 Task: In the  document Climatechange.txtMake this file  'available offline' Check 'Vision History' View the  non- printing characters
Action: Mouse moved to (53, 80)
Screenshot: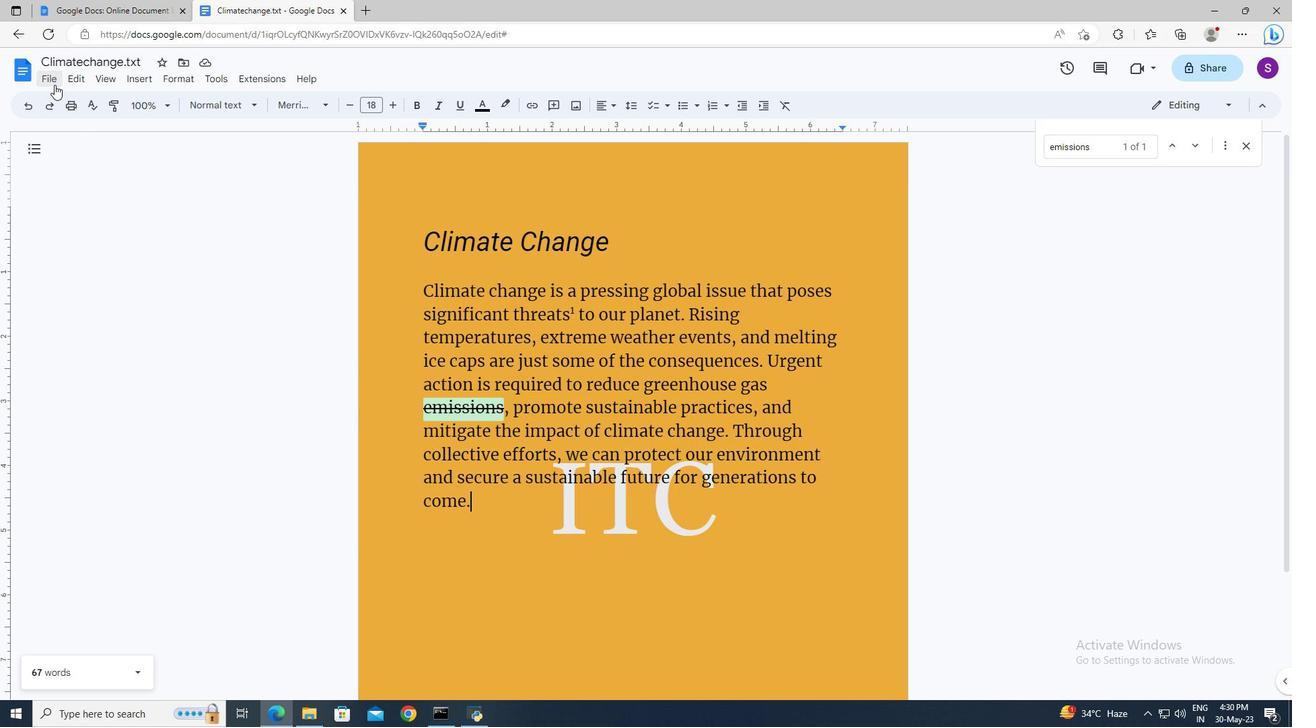 
Action: Mouse pressed left at (53, 80)
Screenshot: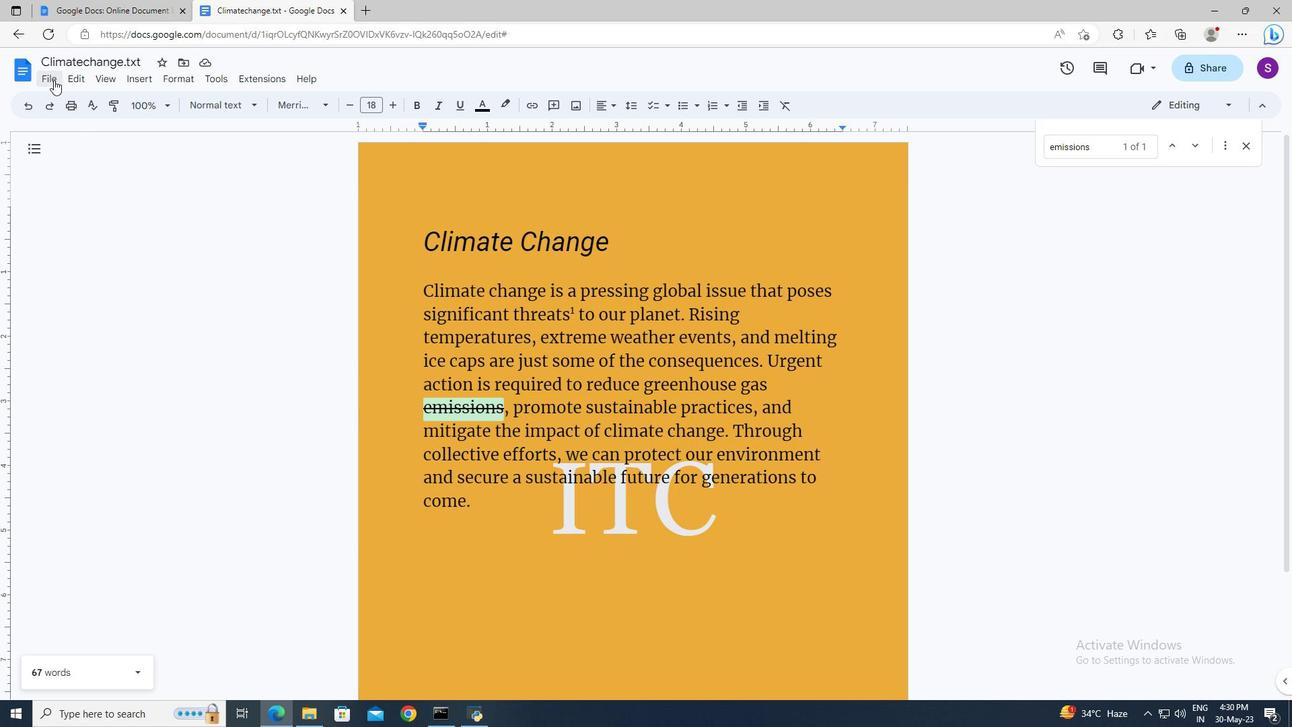 
Action: Mouse moved to (93, 379)
Screenshot: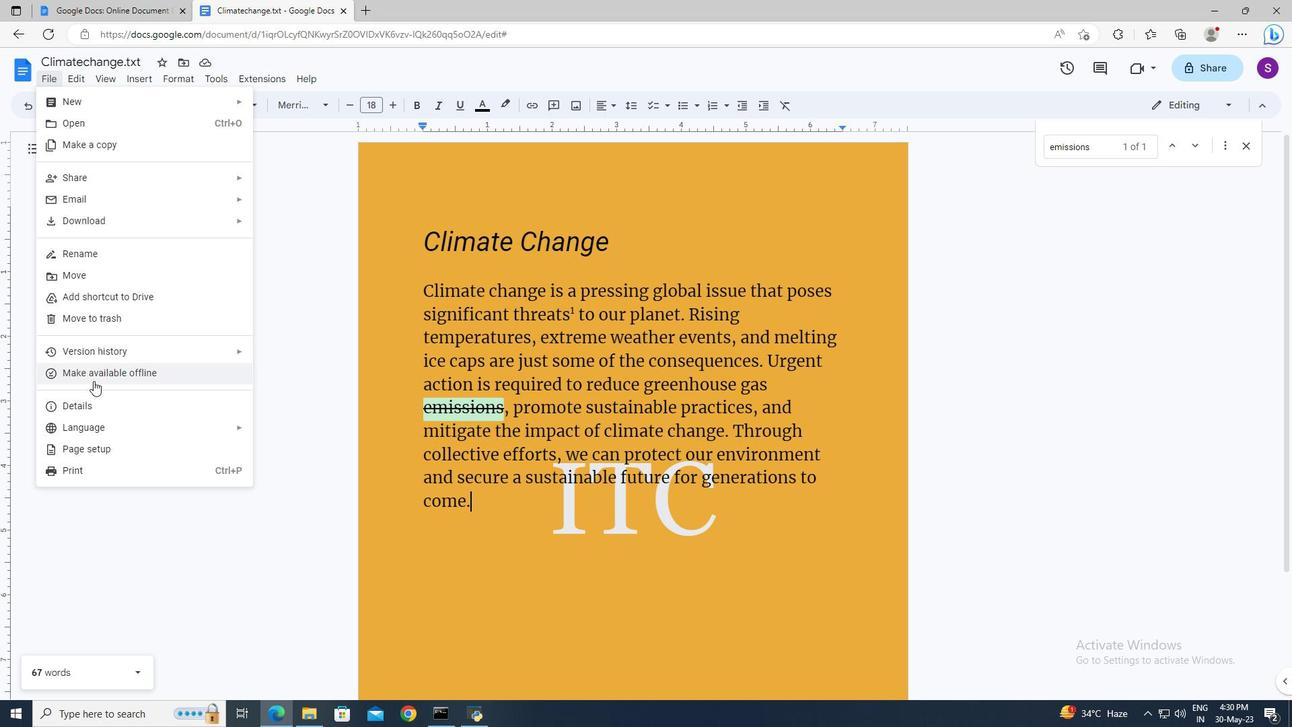 
Action: Mouse pressed left at (93, 379)
Screenshot: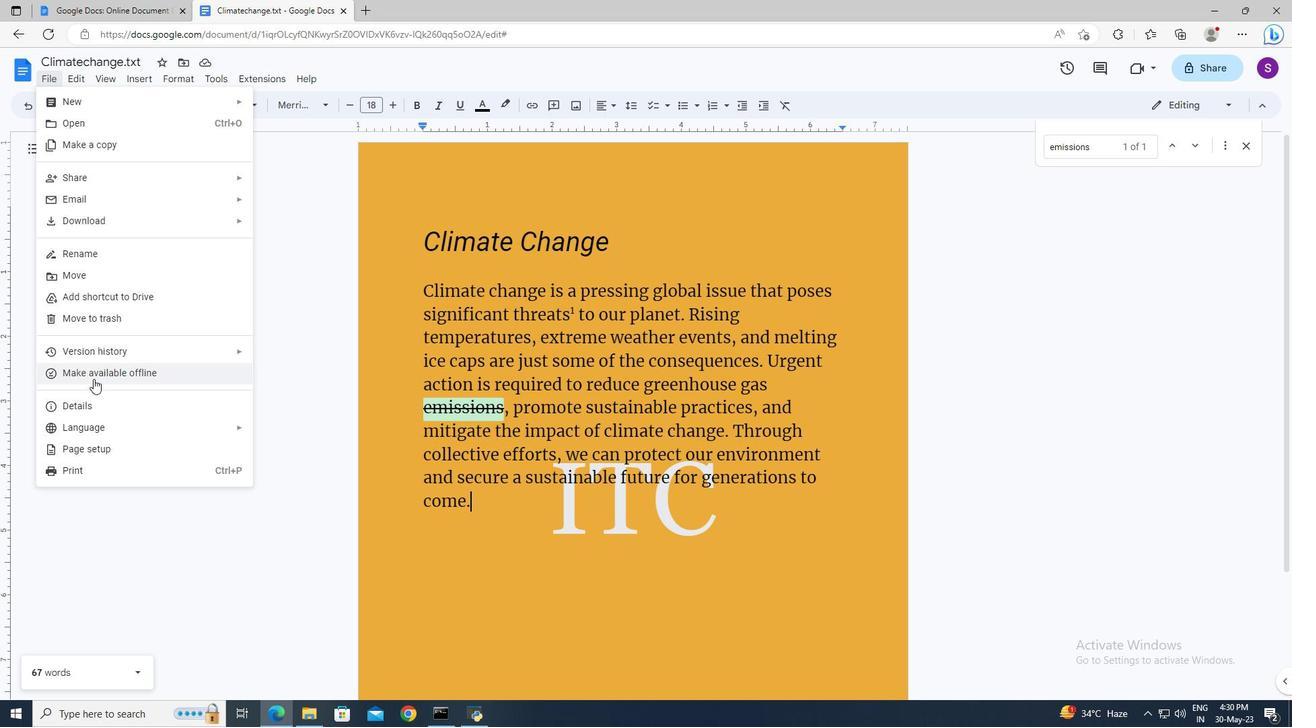 
Action: Mouse moved to (55, 82)
Screenshot: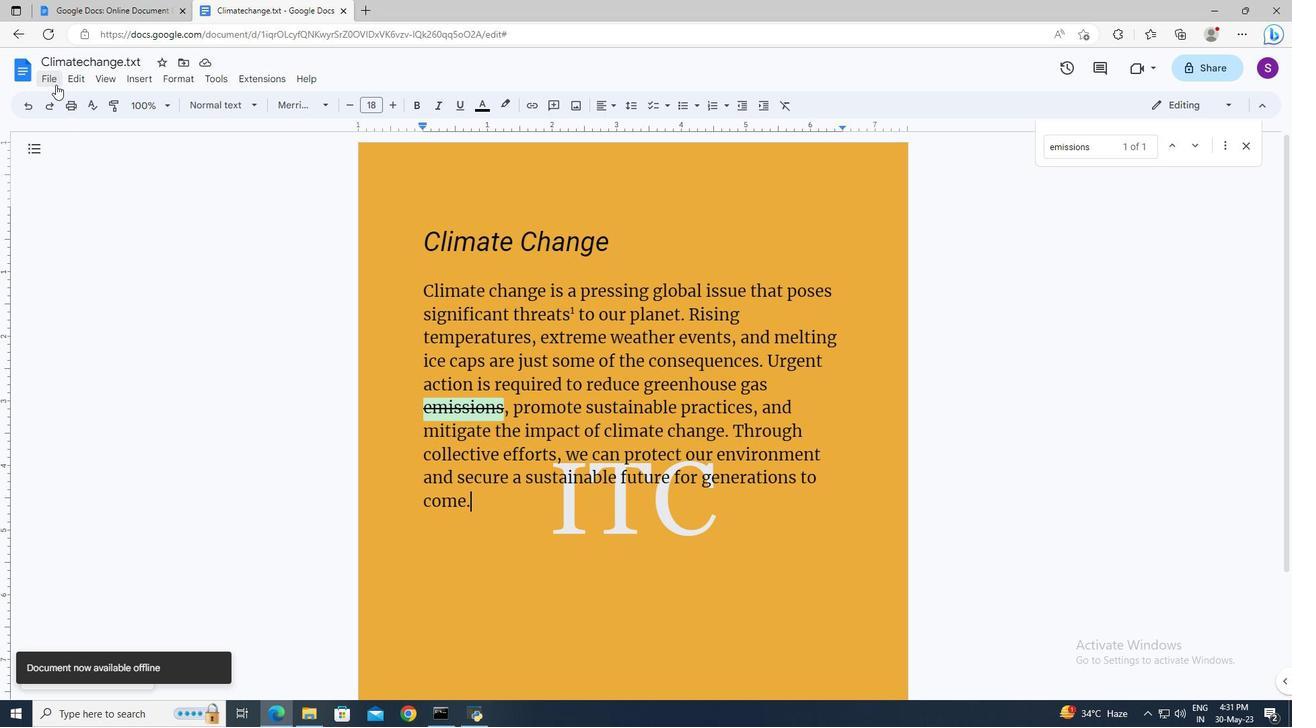 
Action: Mouse pressed left at (55, 82)
Screenshot: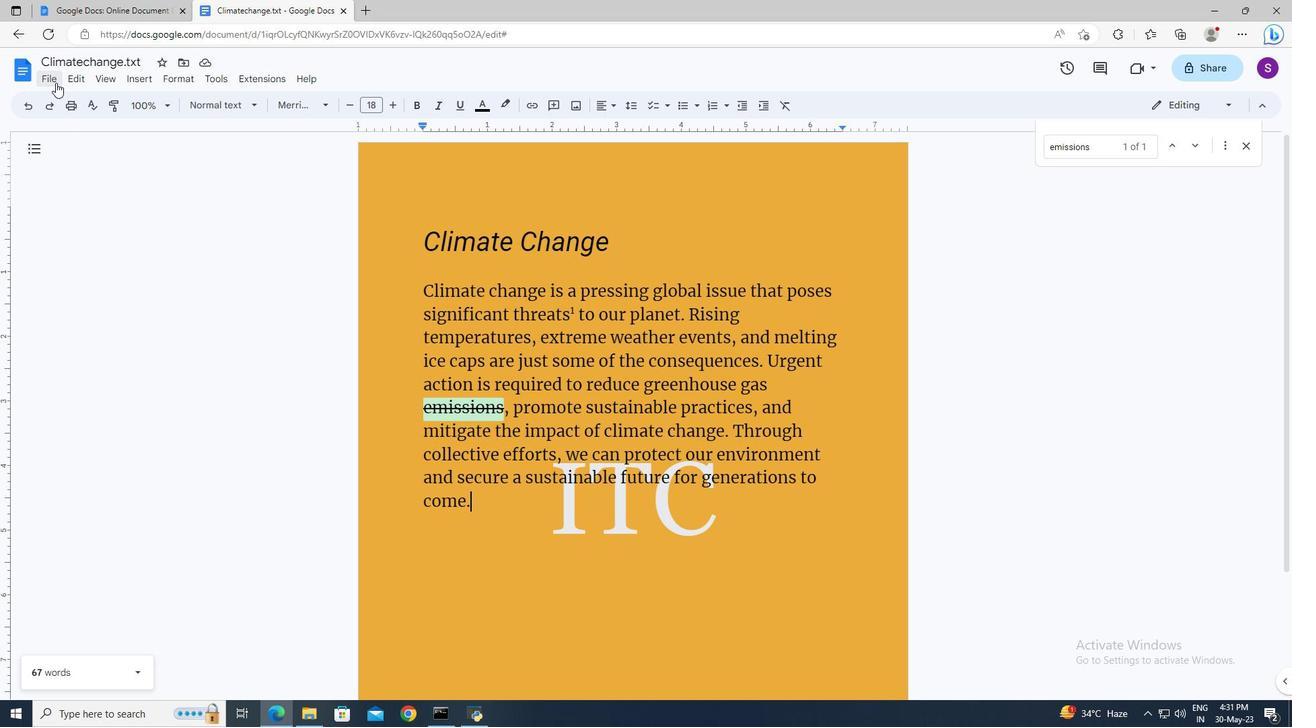 
Action: Mouse moved to (293, 375)
Screenshot: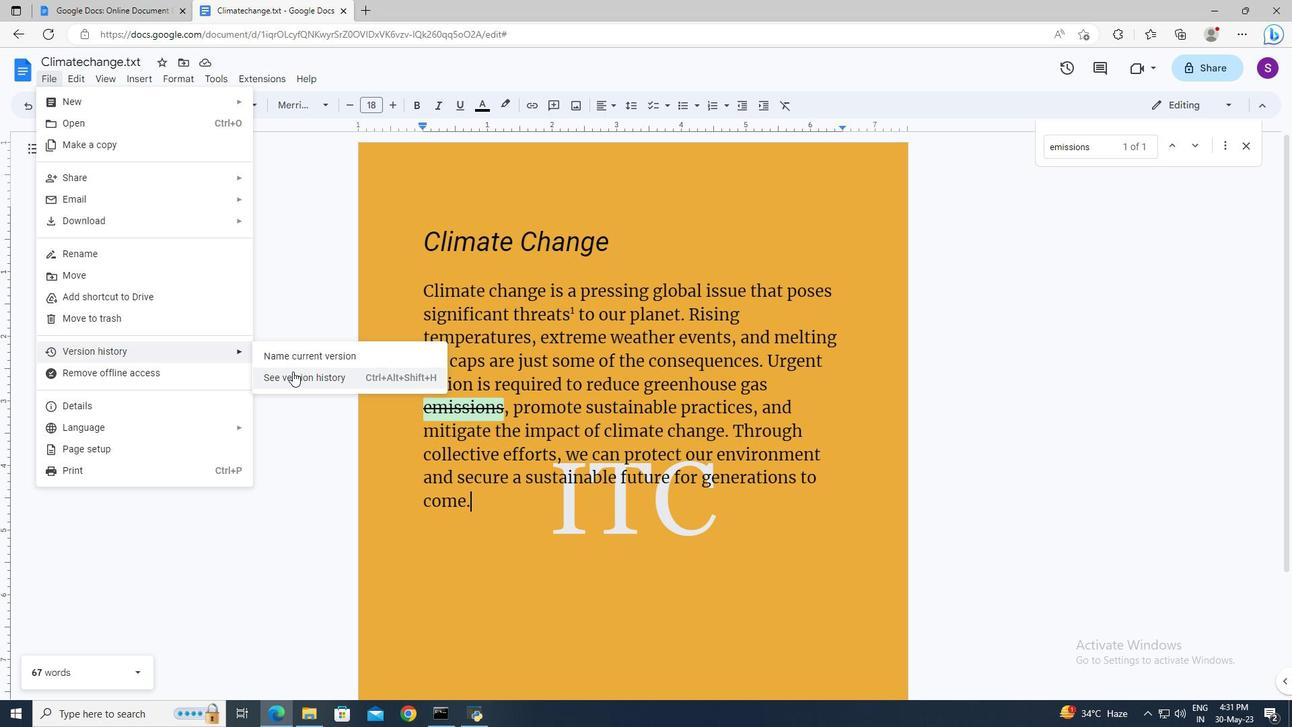 
Action: Mouse pressed left at (293, 375)
Screenshot: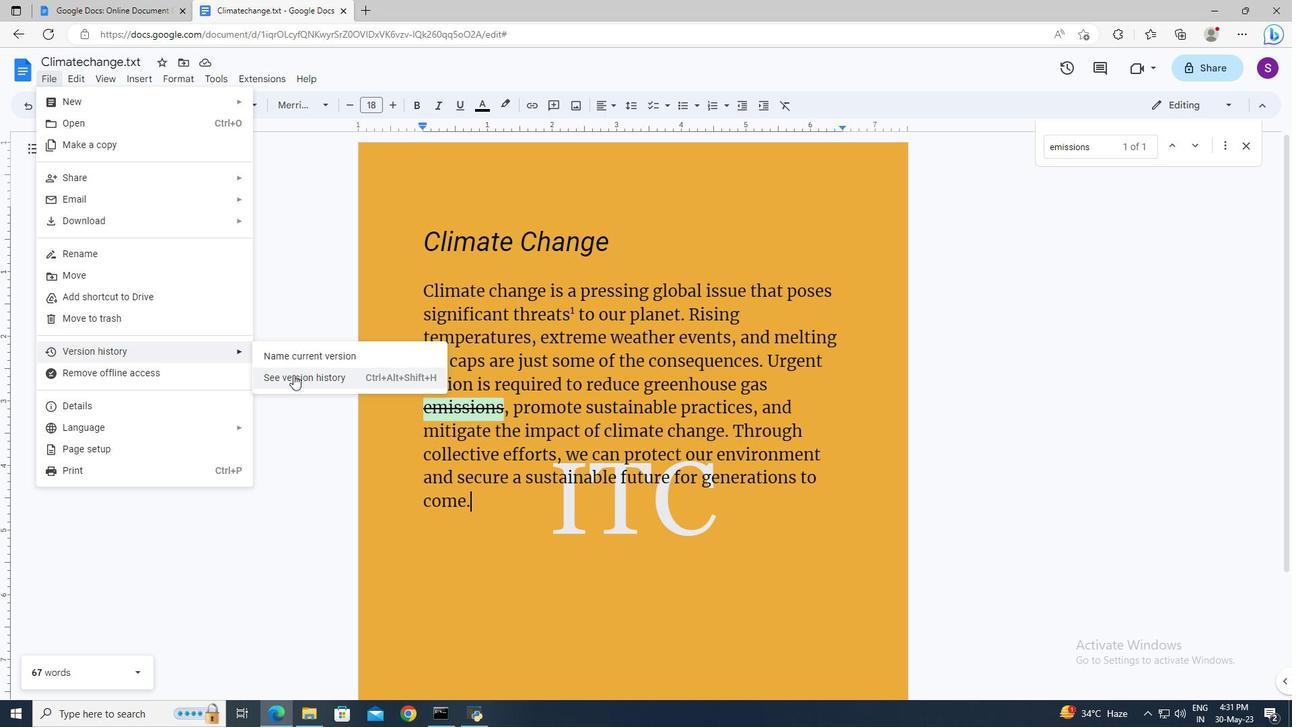 
Action: Mouse moved to (20, 74)
Screenshot: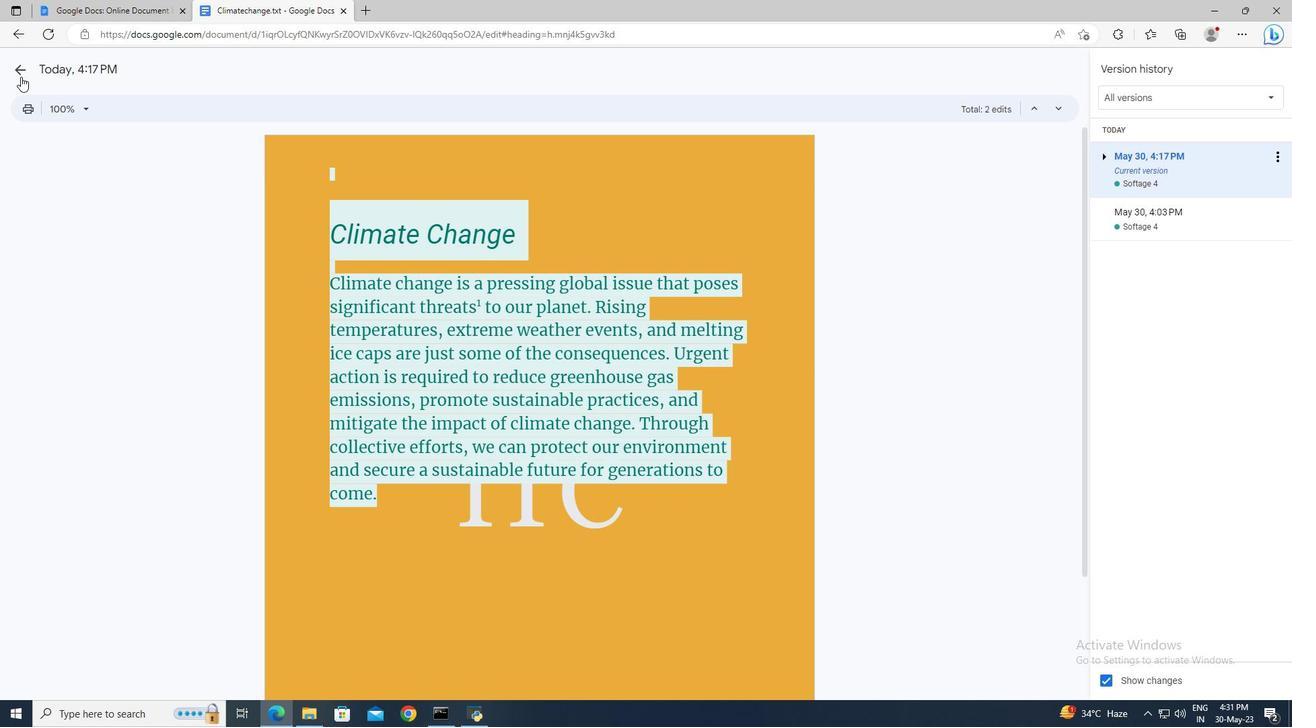 
Action: Mouse pressed left at (20, 74)
Screenshot: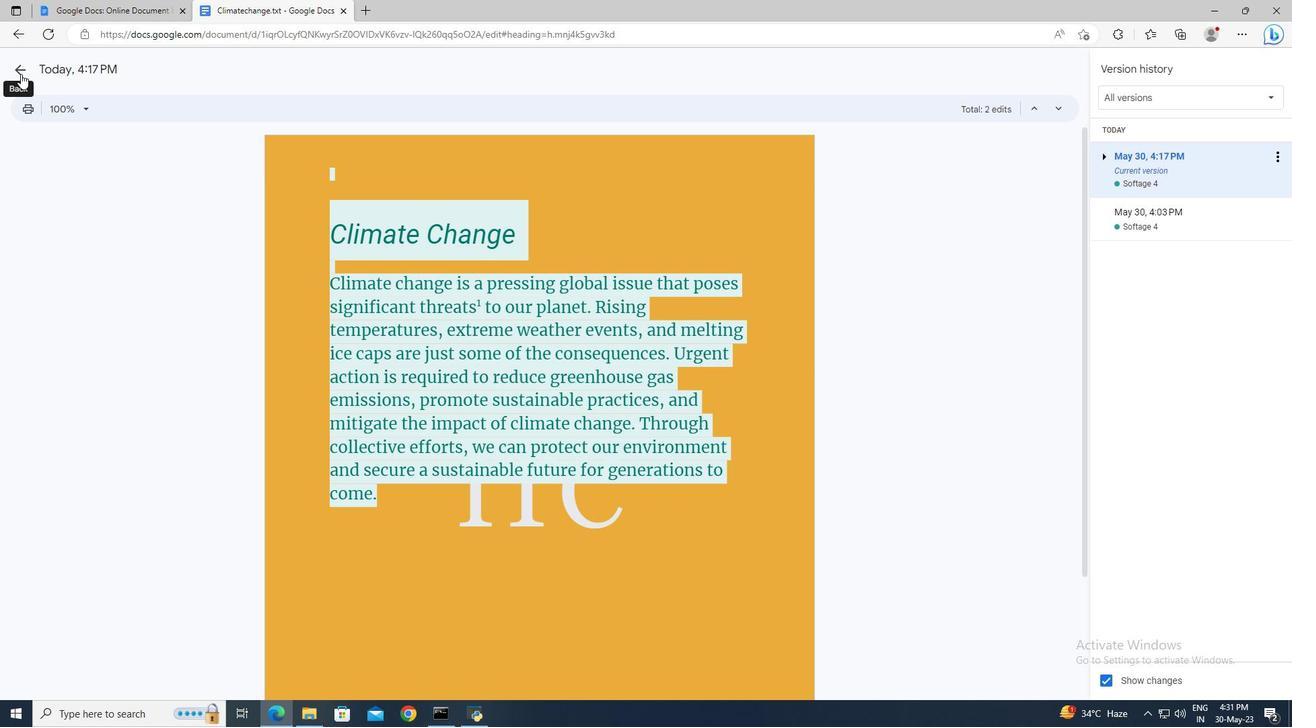 
Action: Mouse moved to (55, 84)
Screenshot: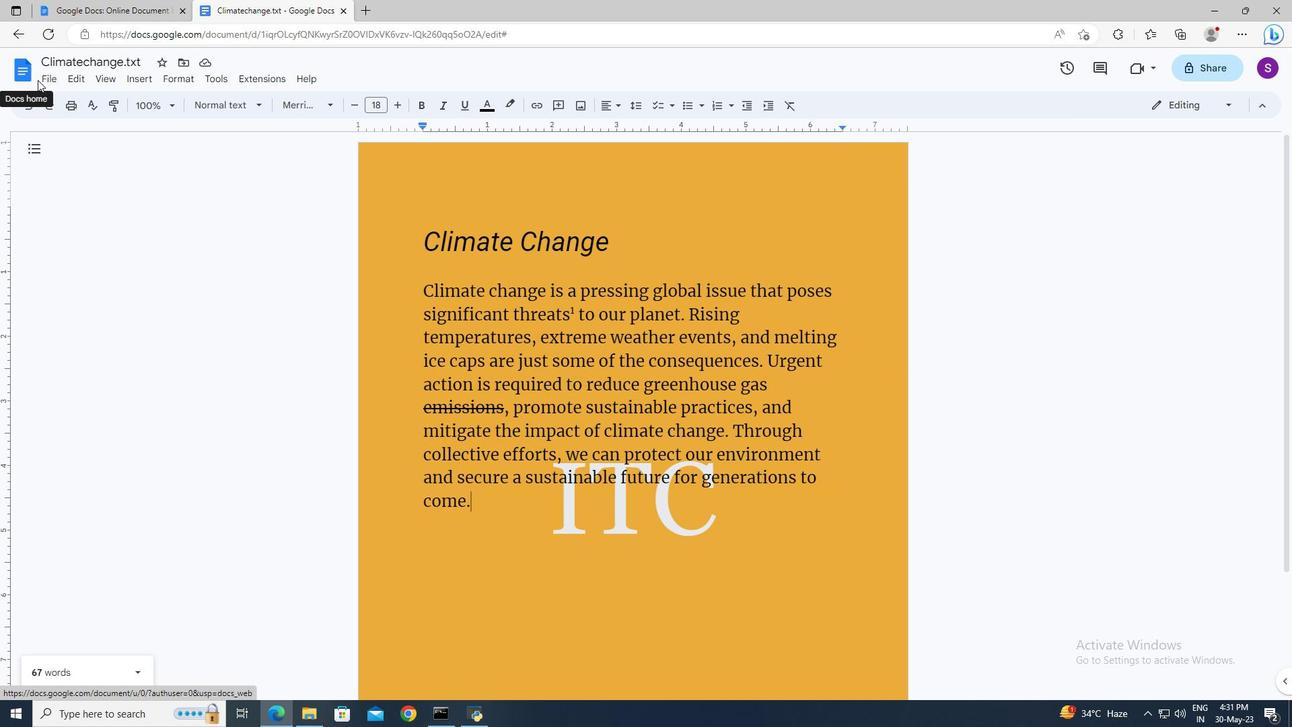
Action: Mouse pressed left at (55, 84)
Screenshot: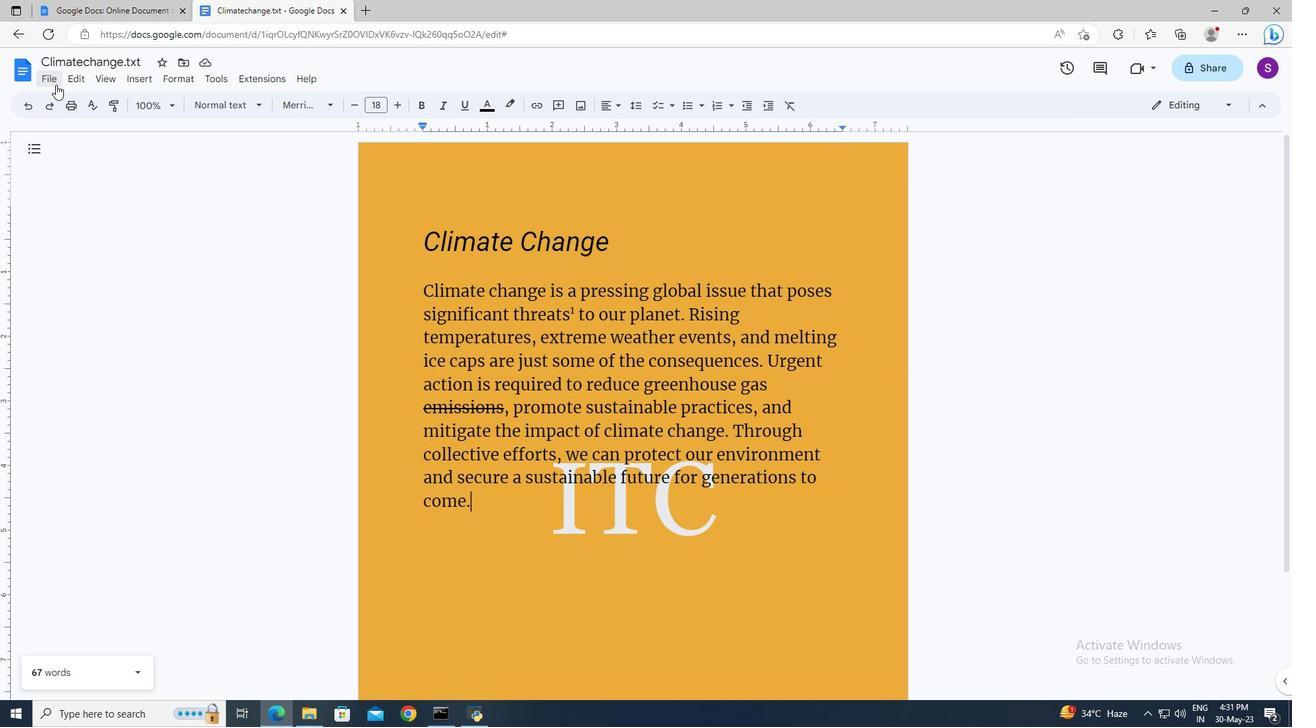 
Action: Mouse moved to (124, 221)
Screenshot: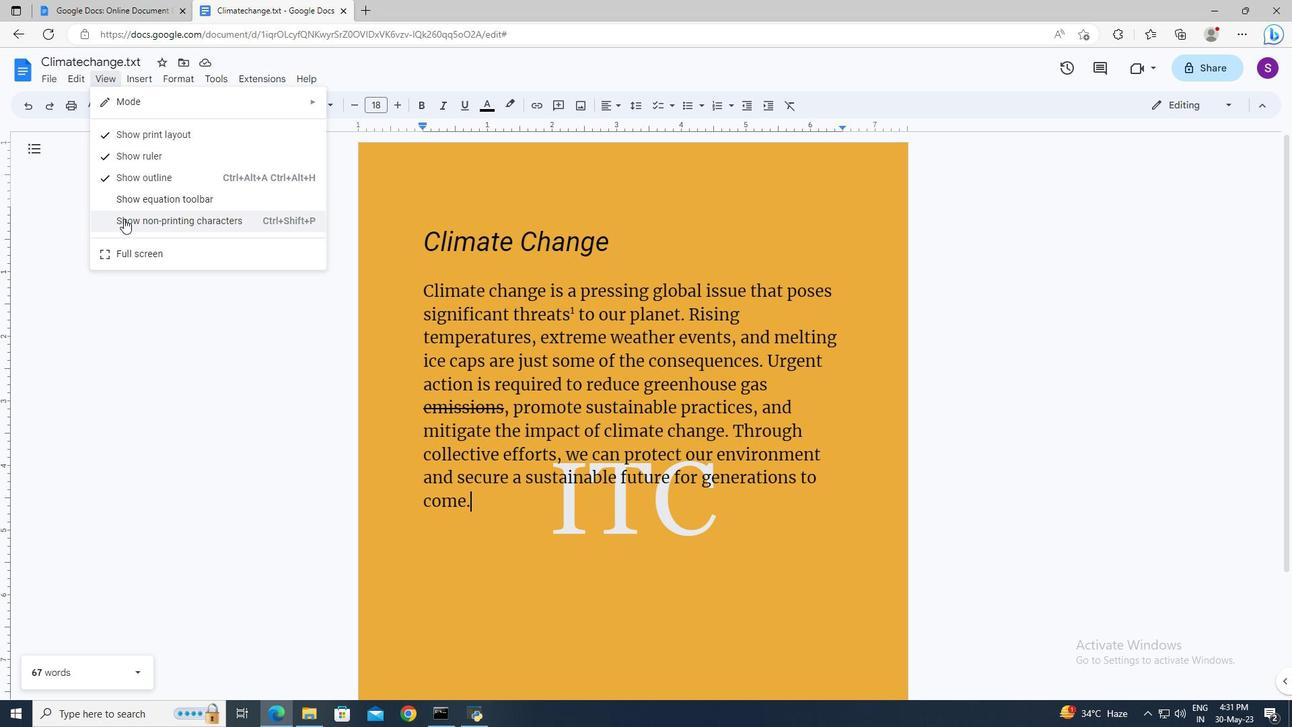 
Action: Mouse pressed left at (124, 221)
Screenshot: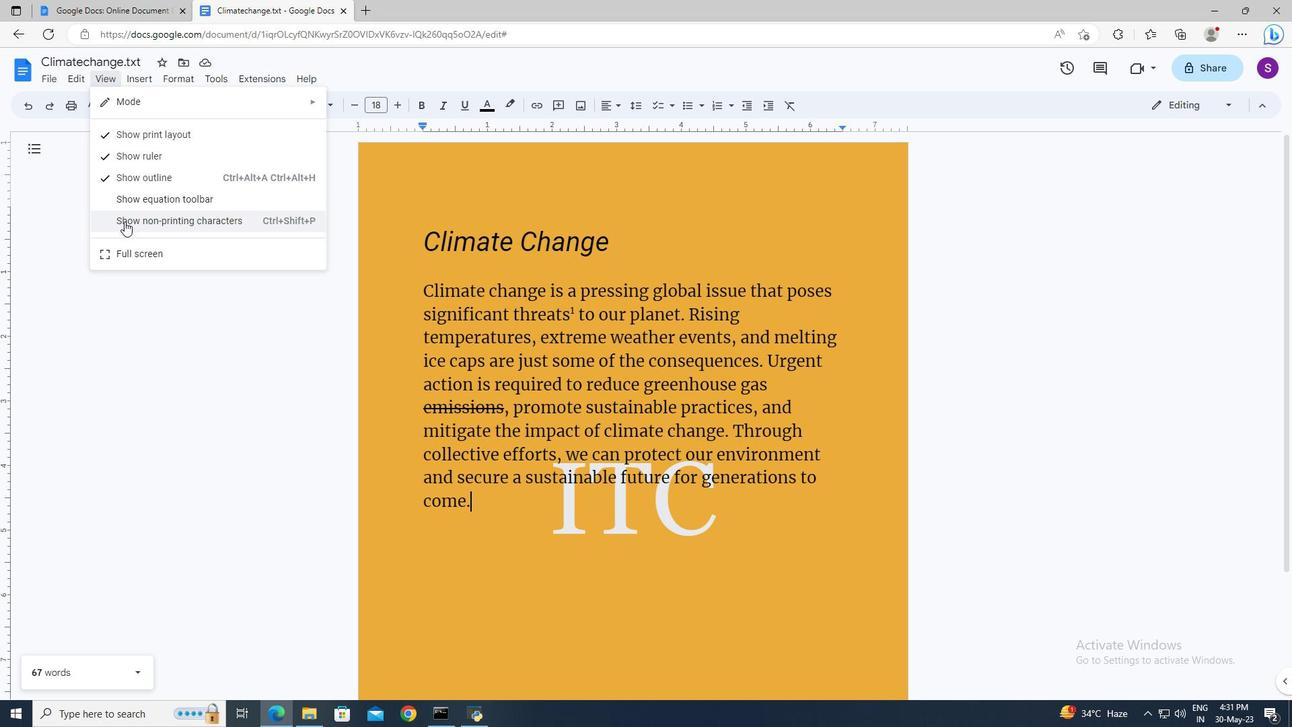 
Action: Mouse moved to (375, 267)
Screenshot: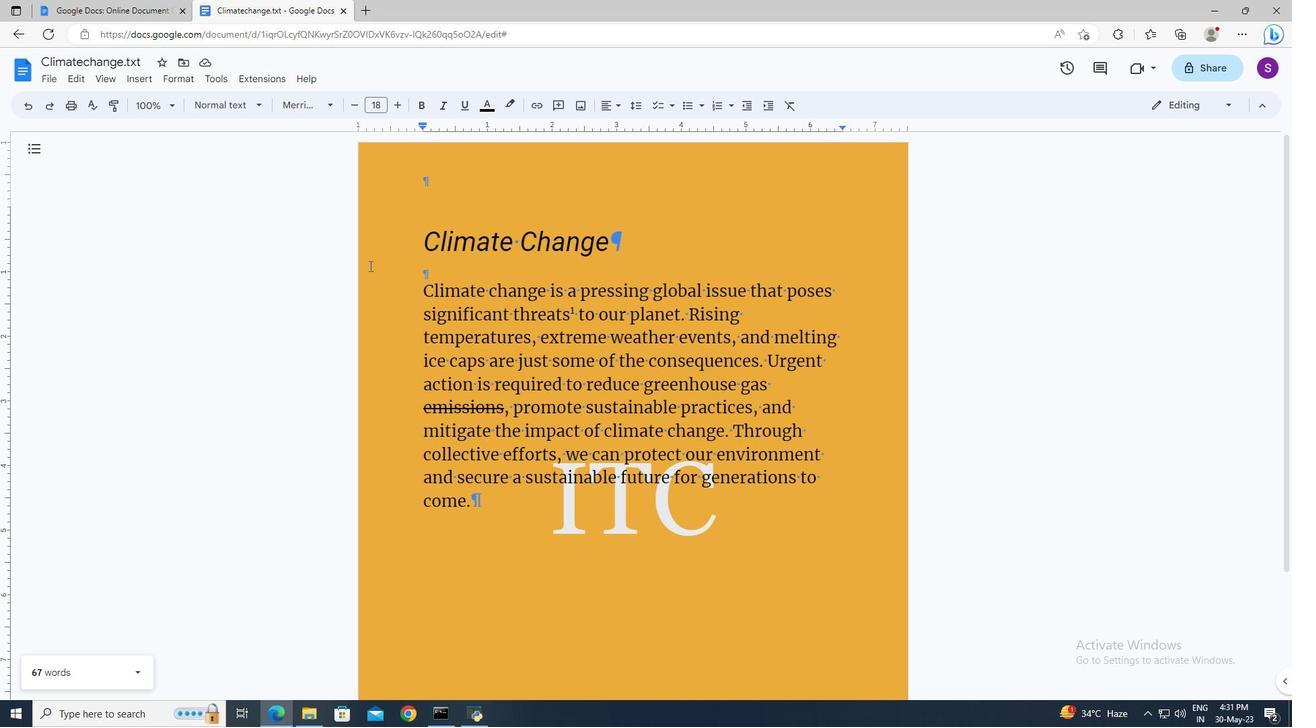 
Action: Mouse pressed left at (375, 267)
Screenshot: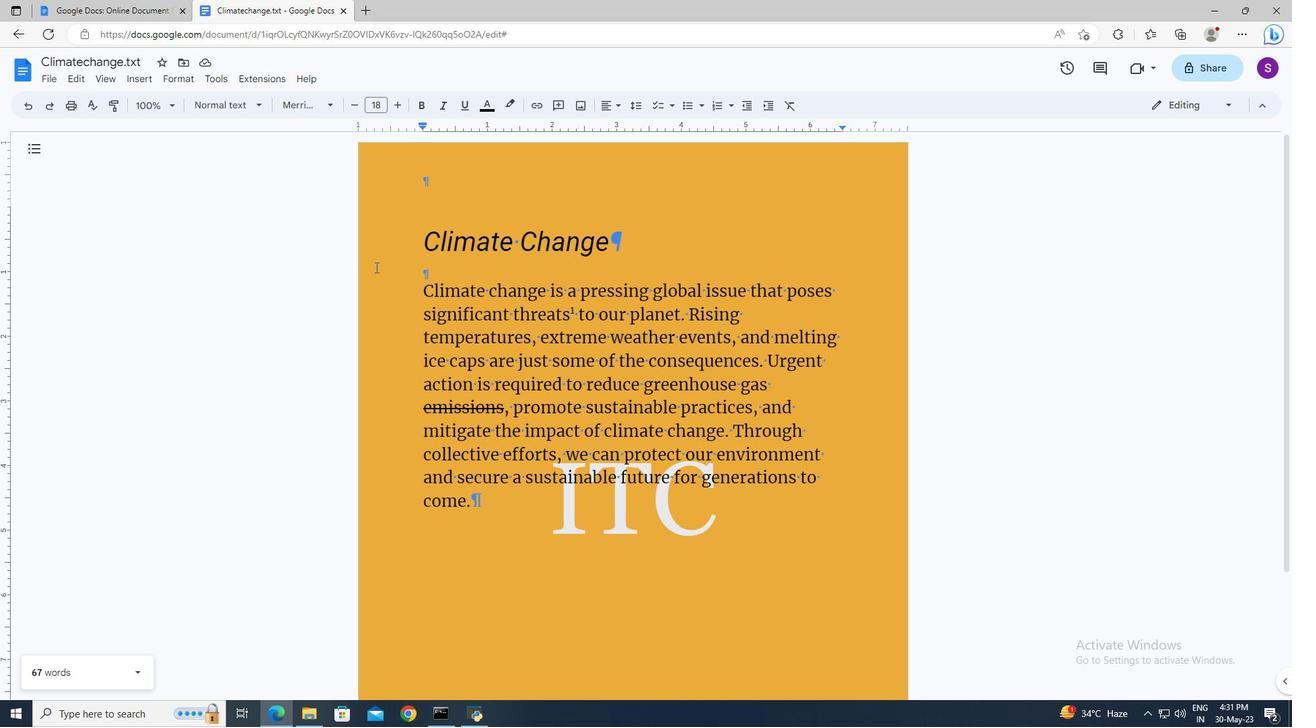 
